 Task: Open the swiss resume template from the template gallery.
Action: Mouse moved to (43, 79)
Screenshot: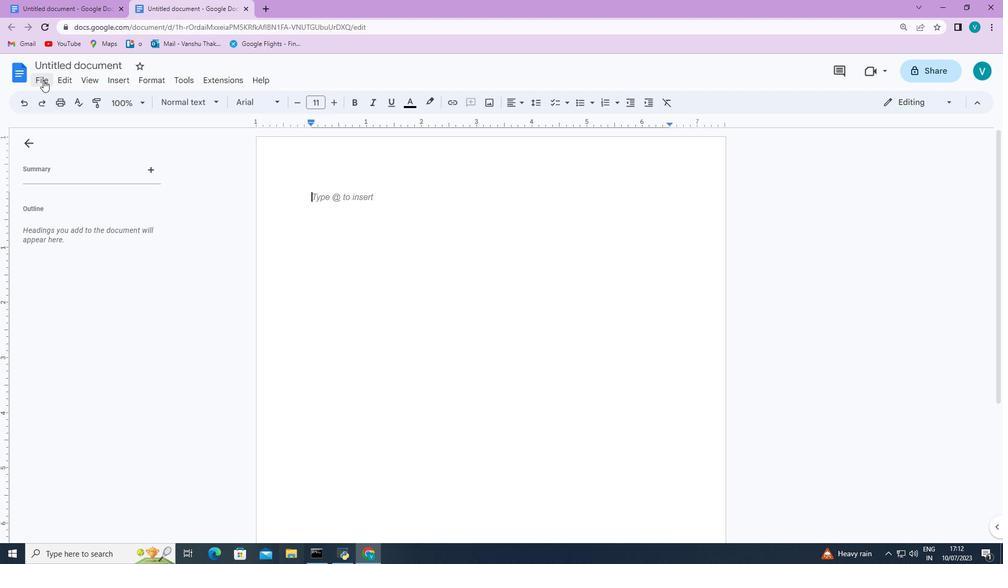 
Action: Mouse pressed left at (43, 79)
Screenshot: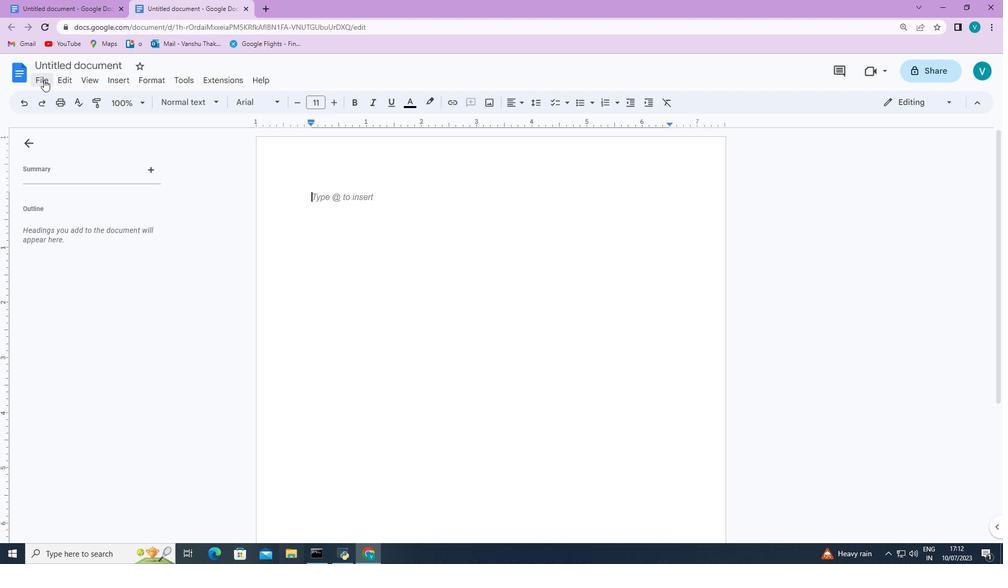 
Action: Mouse moved to (51, 99)
Screenshot: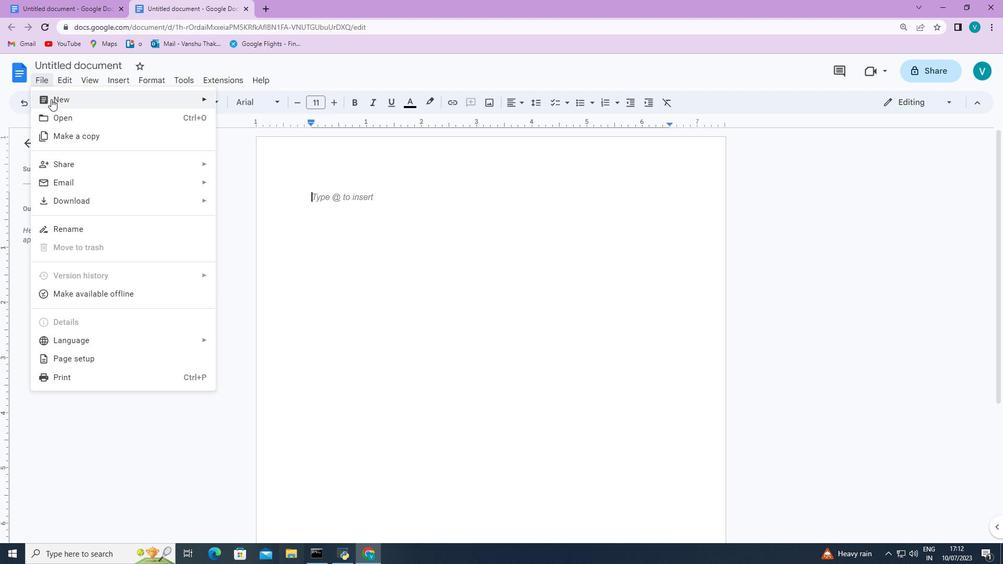 
Action: Mouse pressed left at (51, 99)
Screenshot: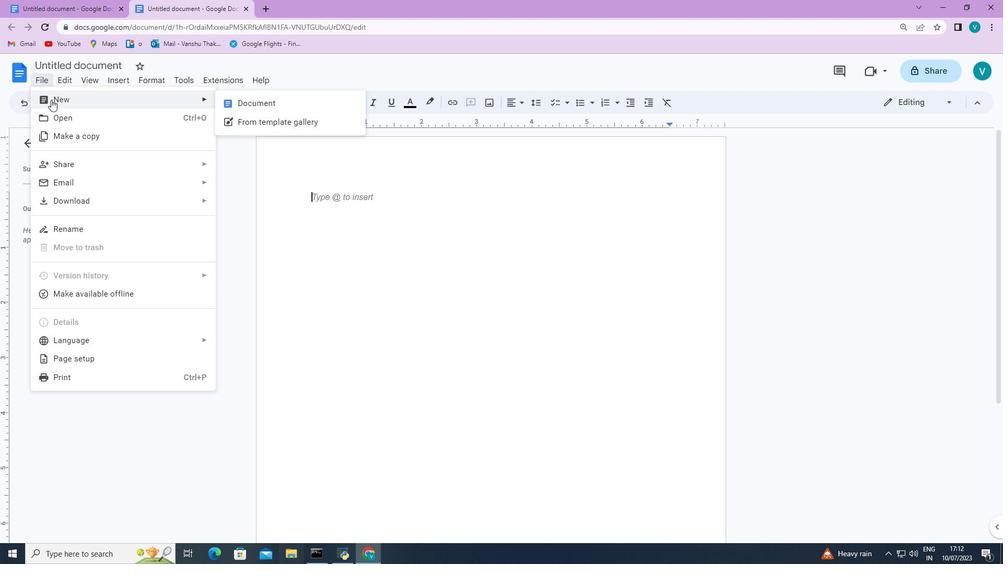 
Action: Mouse moved to (255, 120)
Screenshot: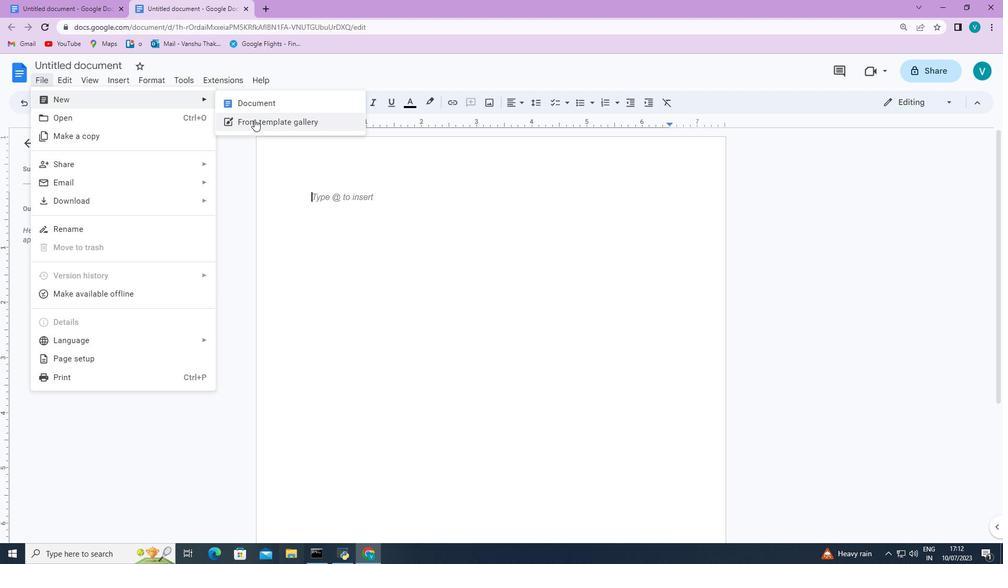 
Action: Mouse pressed left at (255, 120)
Screenshot: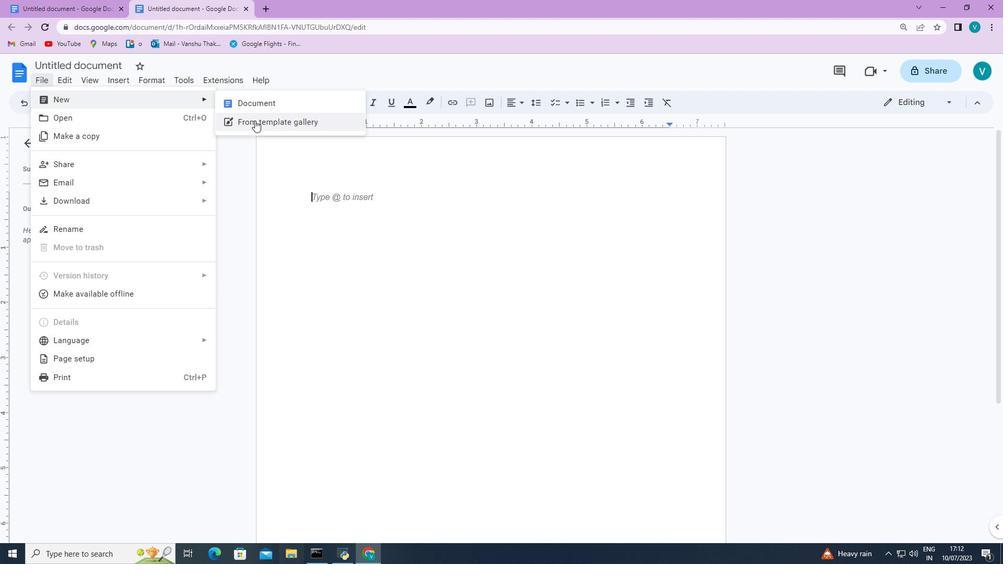 
Action: Mouse moved to (246, 329)
Screenshot: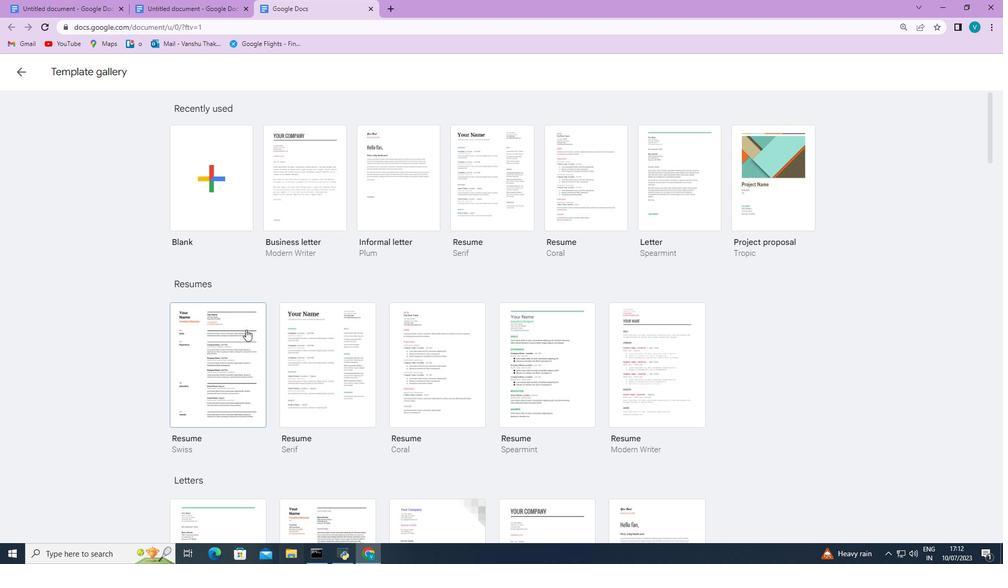 
Action: Mouse pressed left at (246, 329)
Screenshot: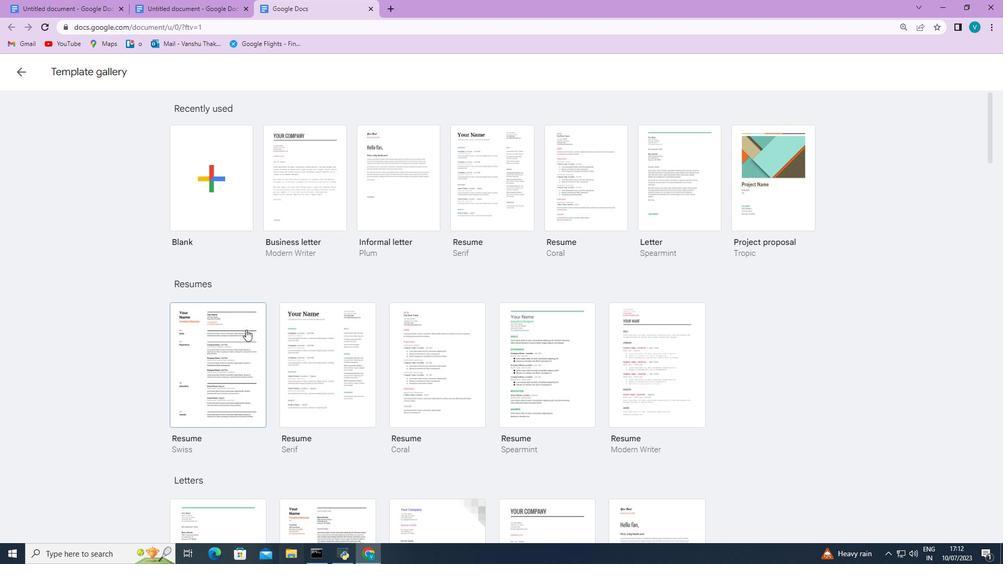 
